 Task: Assign in the project XpertTech the issue 'Implement a new cloud-based asset management system for a company with advanced asset tracking and reporting features' to the sprint 'Supernova'.
Action: Mouse moved to (1195, 510)
Screenshot: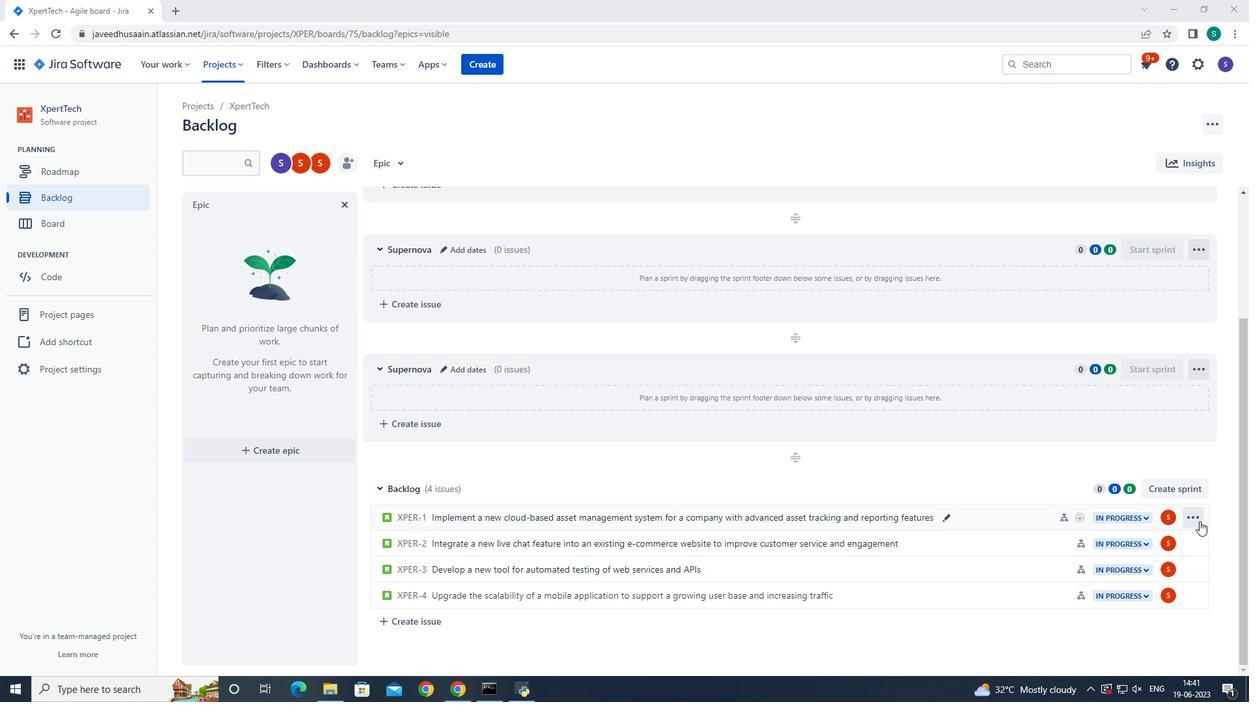 
Action: Mouse pressed left at (1195, 510)
Screenshot: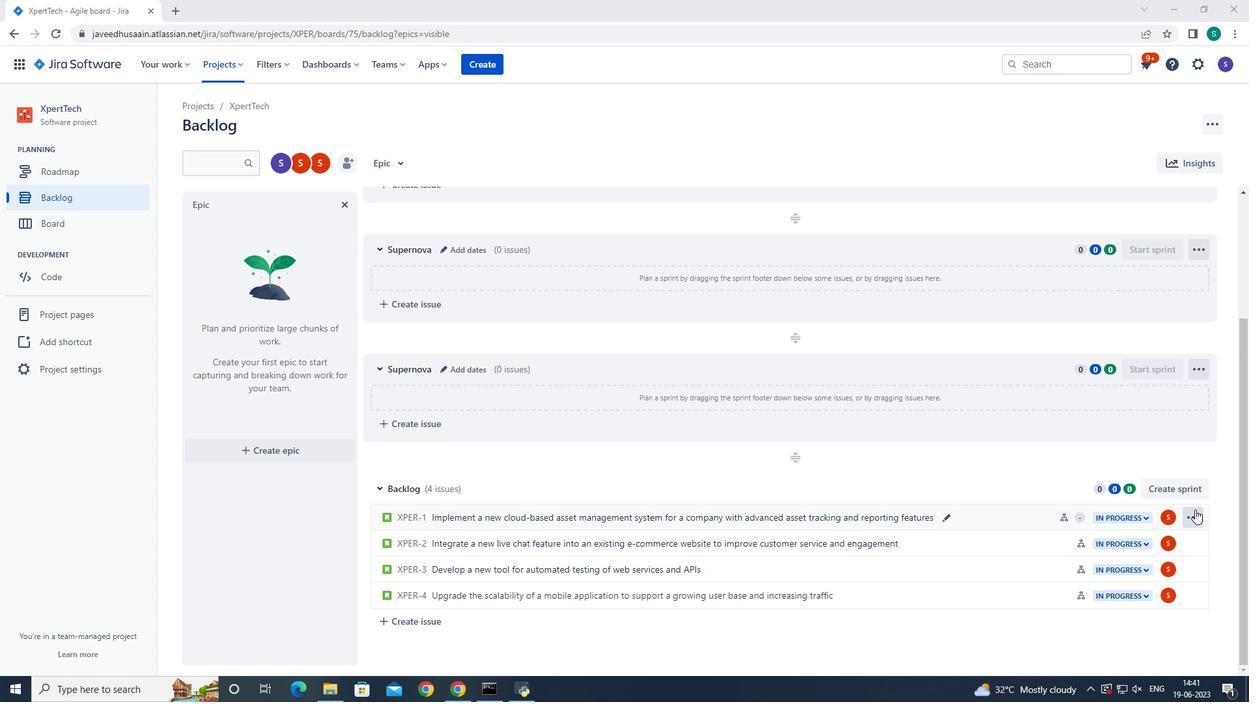 
Action: Mouse moved to (1145, 409)
Screenshot: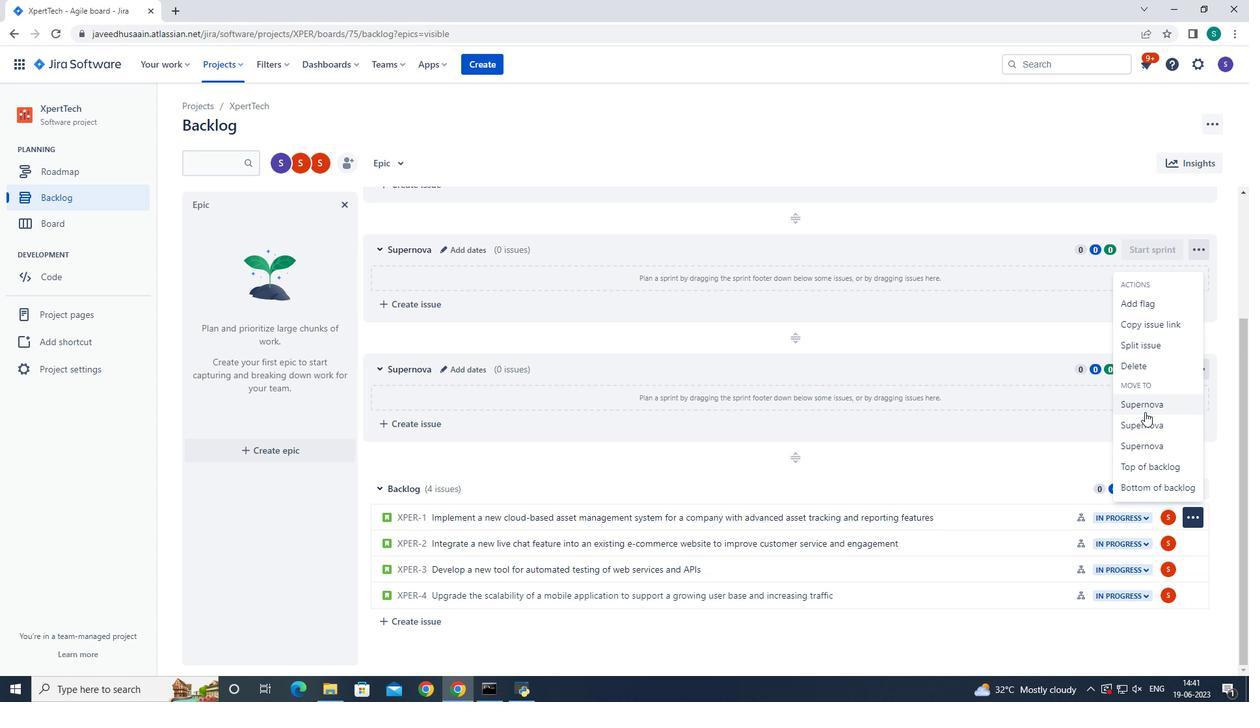 
Action: Mouse pressed left at (1145, 409)
Screenshot: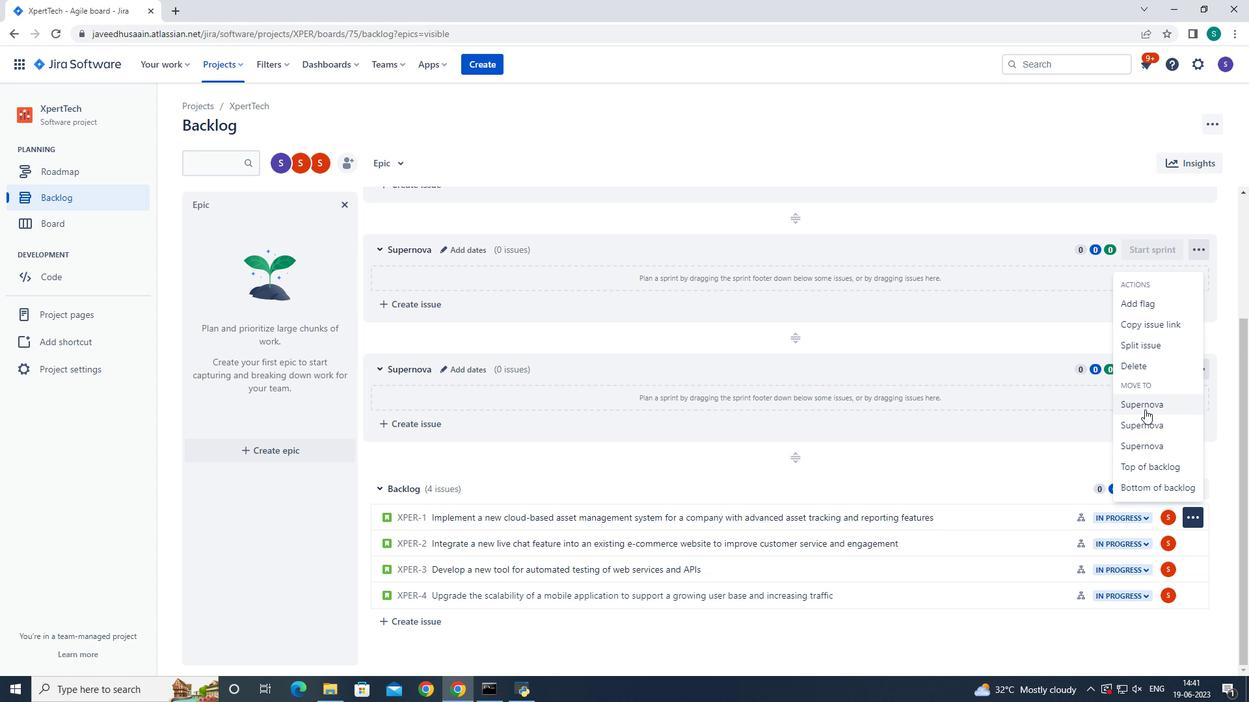 
Action: Mouse moved to (802, 444)
Screenshot: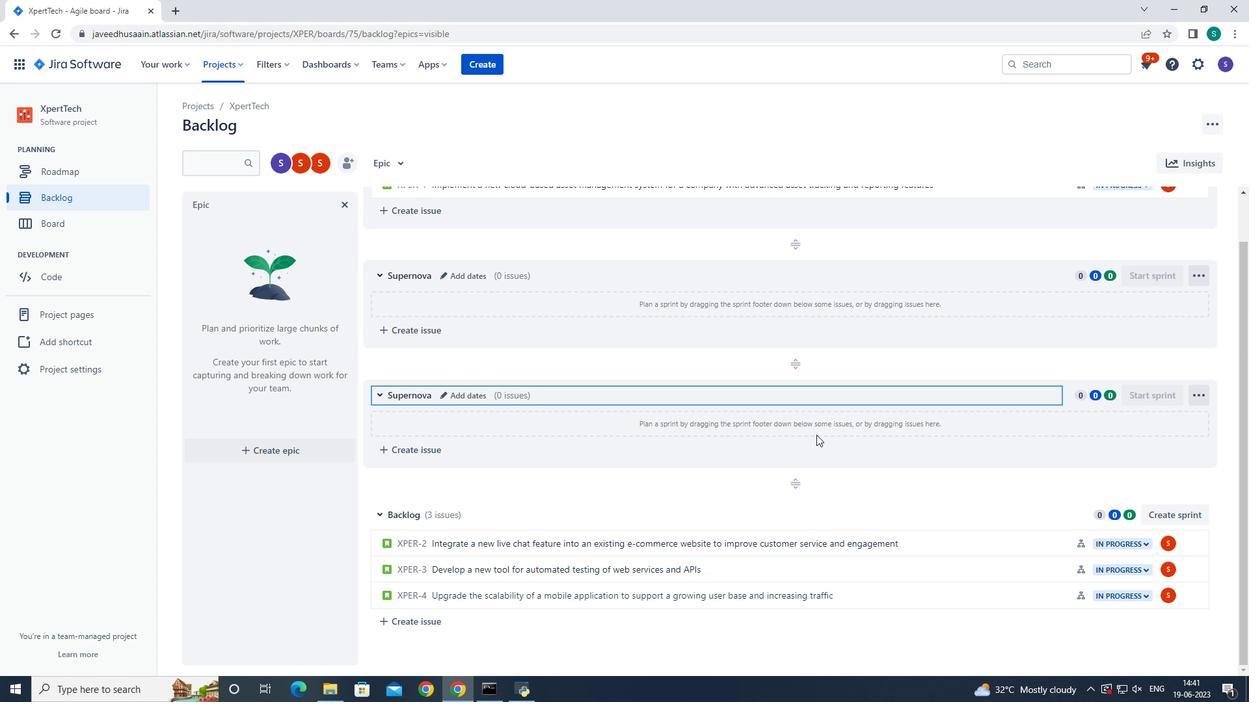 
